 Task: Open Card Card0000000183 in Board Board0000000046 in Workspace WS0000000016 in Trello. Add Member carxxstreet791@gmail.com to Card Card0000000183 in Board Board0000000046 in Workspace WS0000000016 in Trello. Add Orange Label titled Label0000000183 to Card Card0000000183 in Board Board0000000046 in Workspace WS0000000016 in Trello. Add Checklist CL0000000183 to Card Card0000000183 in Board Board0000000046 in Workspace WS0000000016 in Trello. Add Dates with Start Date as Jun 01 2023 and Due Date as Jun 30 2023 to Card Card0000000183 in Board Board0000000046 in Workspace WS0000000016 in Trello
Action: Mouse moved to (292, 383)
Screenshot: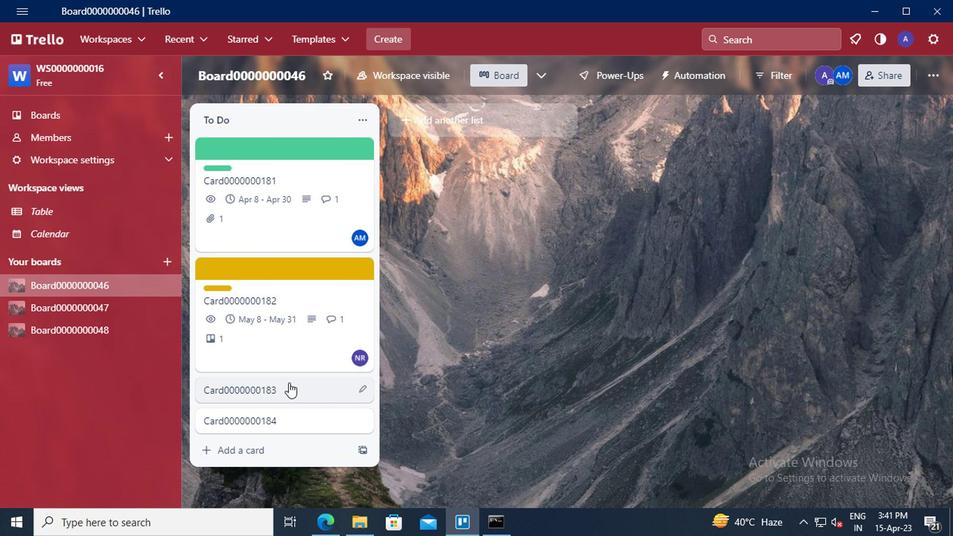 
Action: Mouse pressed left at (292, 383)
Screenshot: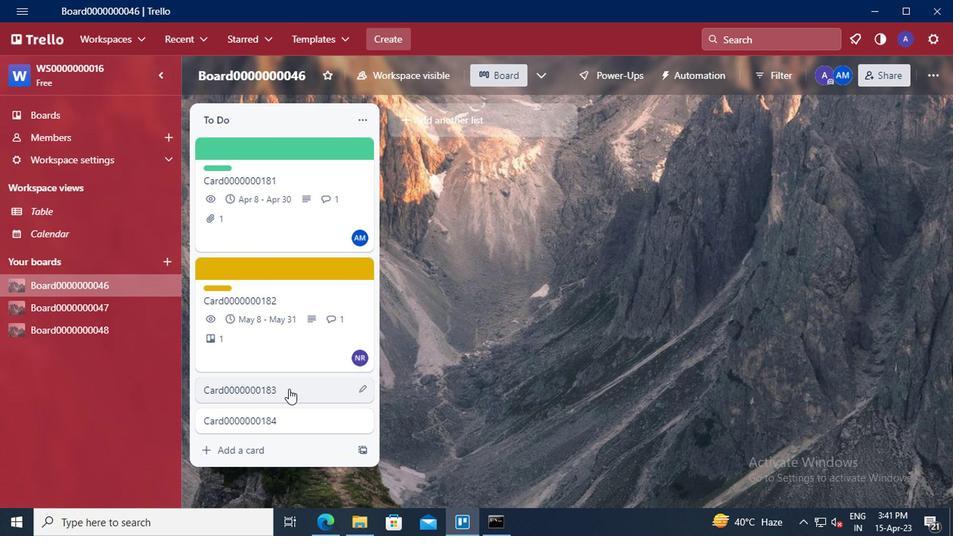 
Action: Mouse moved to (650, 187)
Screenshot: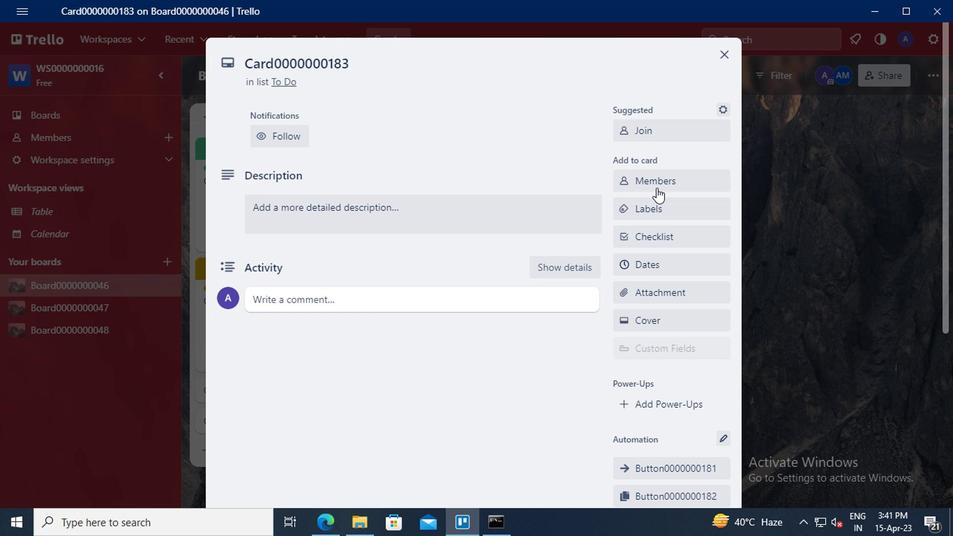 
Action: Mouse pressed left at (650, 187)
Screenshot: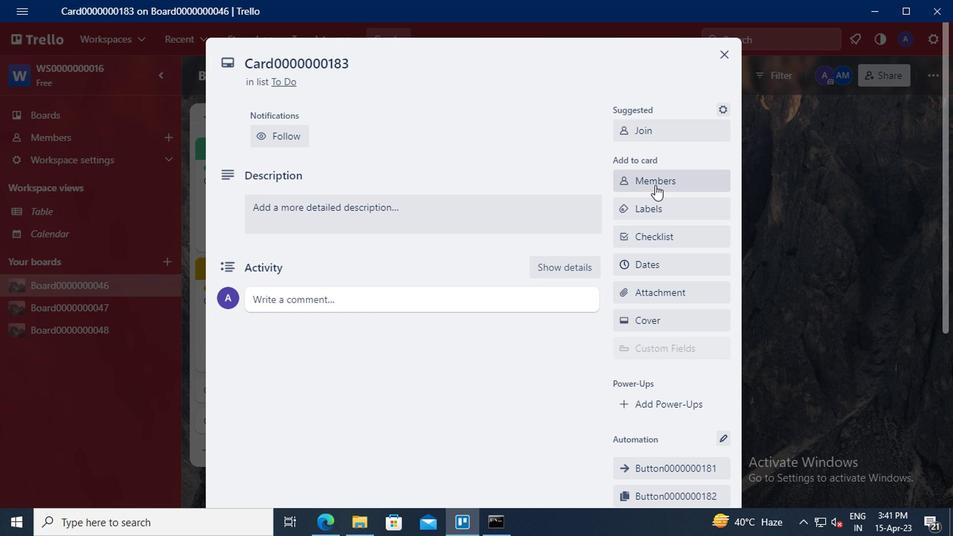 
Action: Mouse moved to (663, 242)
Screenshot: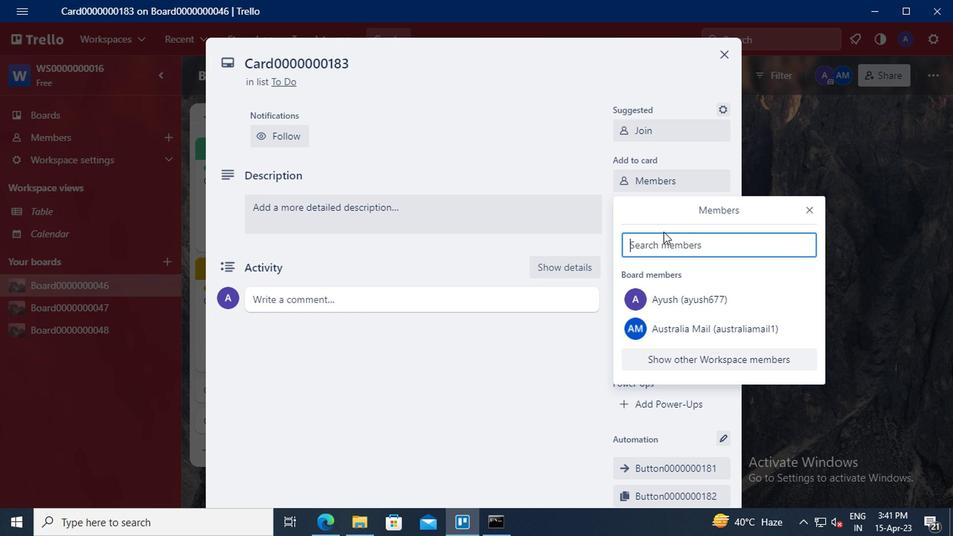 
Action: Mouse pressed left at (663, 242)
Screenshot: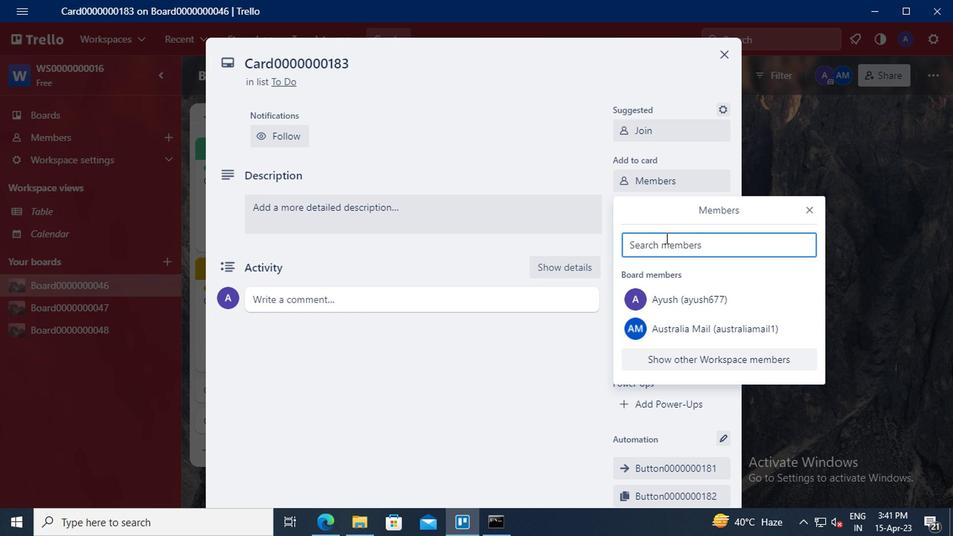 
Action: Key pressed <Key.shift>CAR
Screenshot: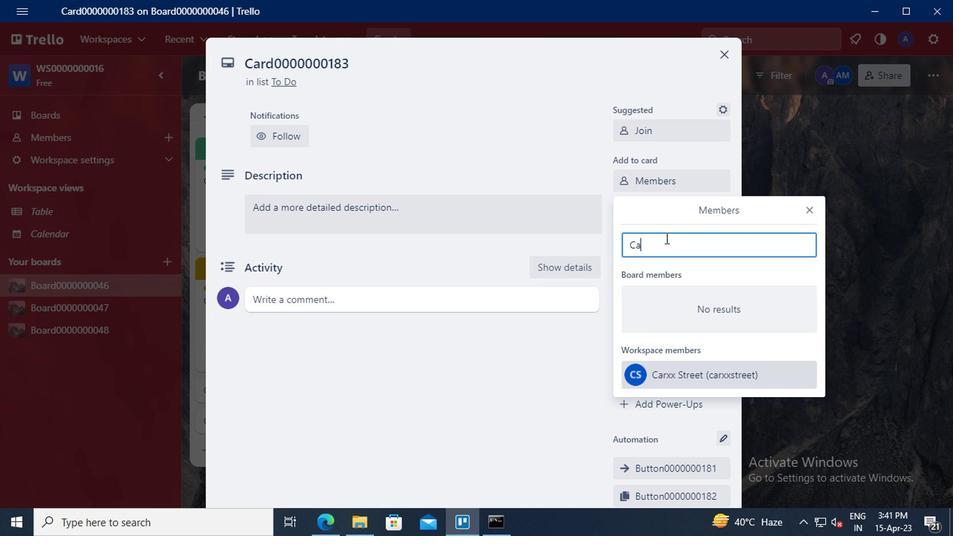 
Action: Mouse moved to (676, 365)
Screenshot: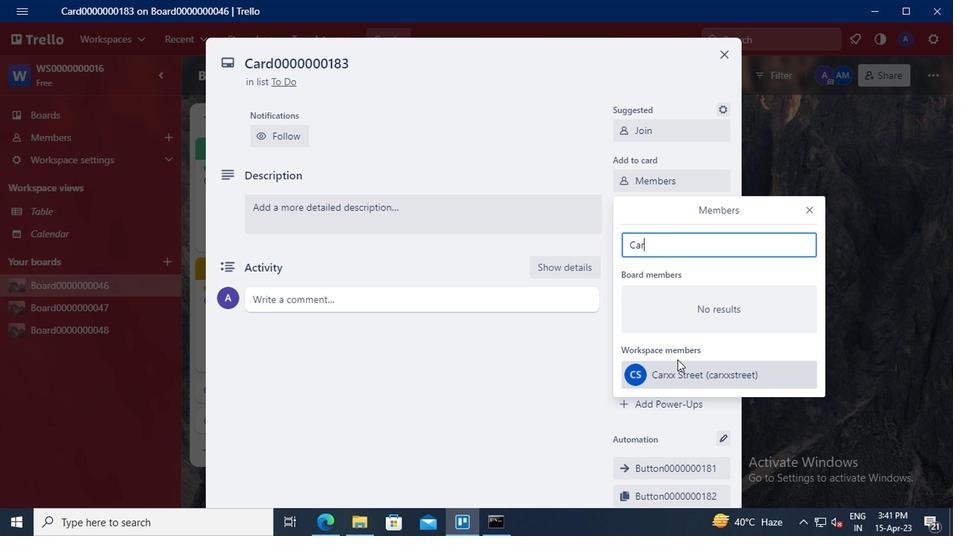 
Action: Mouse pressed left at (676, 365)
Screenshot: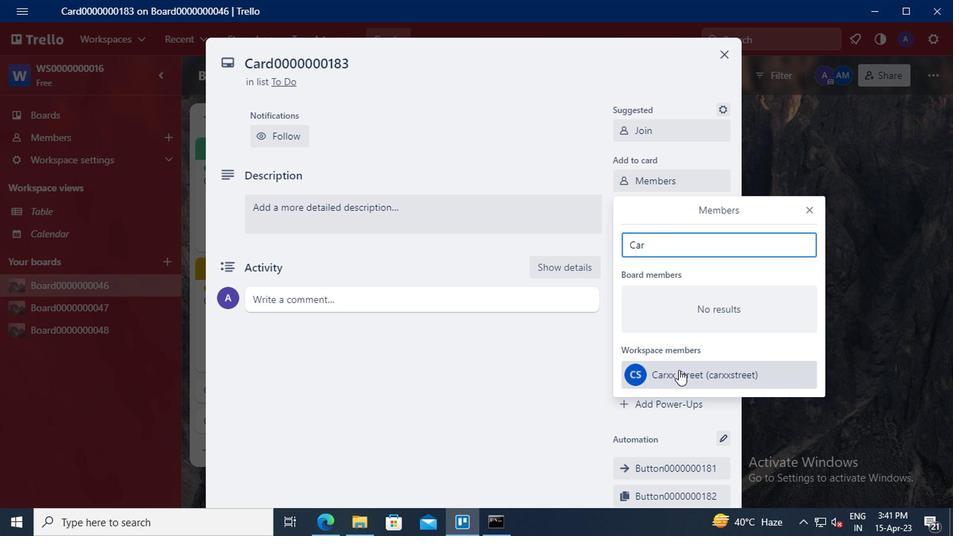 
Action: Mouse moved to (806, 217)
Screenshot: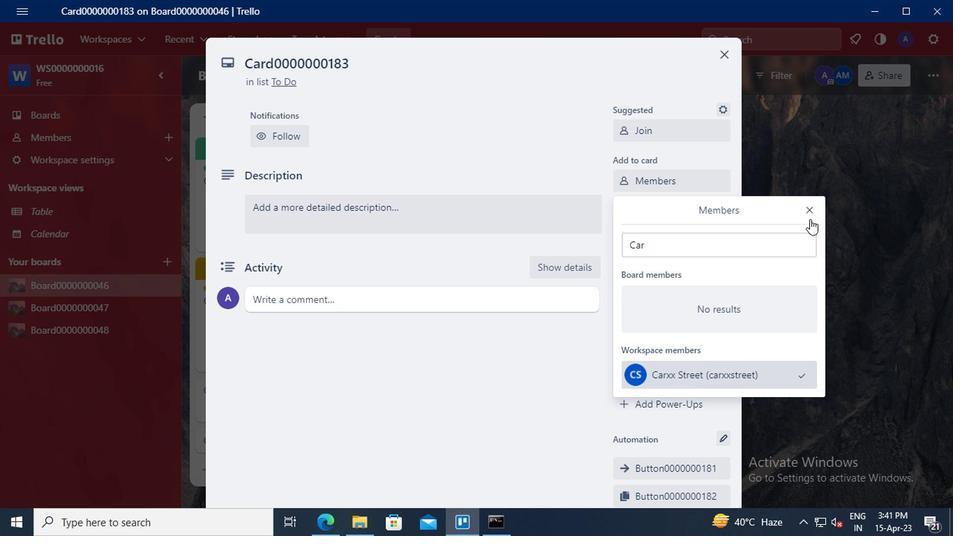 
Action: Mouse pressed left at (806, 217)
Screenshot: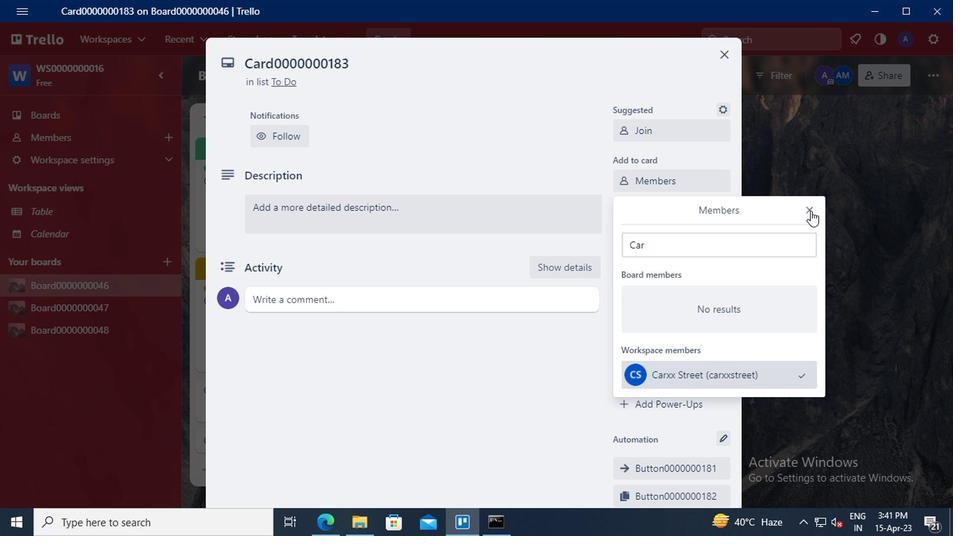 
Action: Mouse moved to (678, 217)
Screenshot: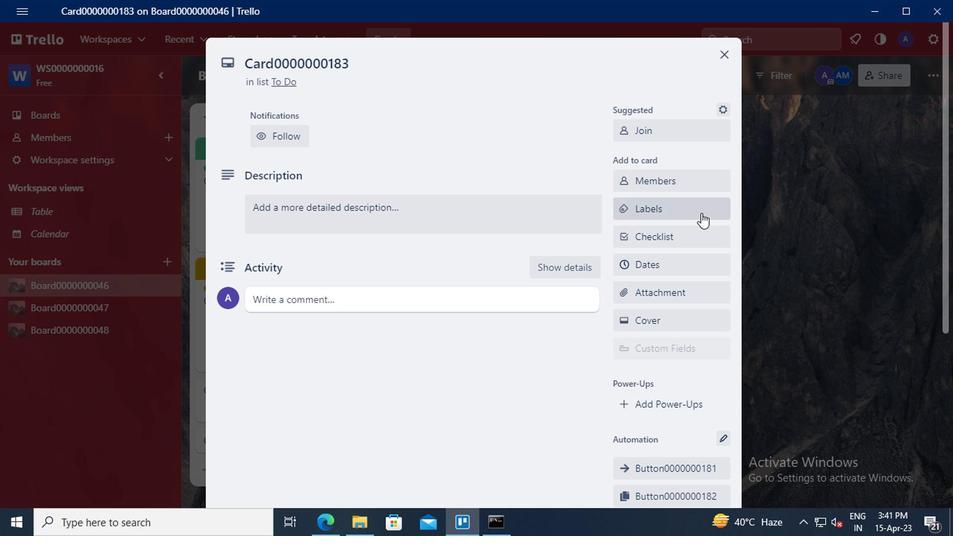 
Action: Mouse pressed left at (678, 217)
Screenshot: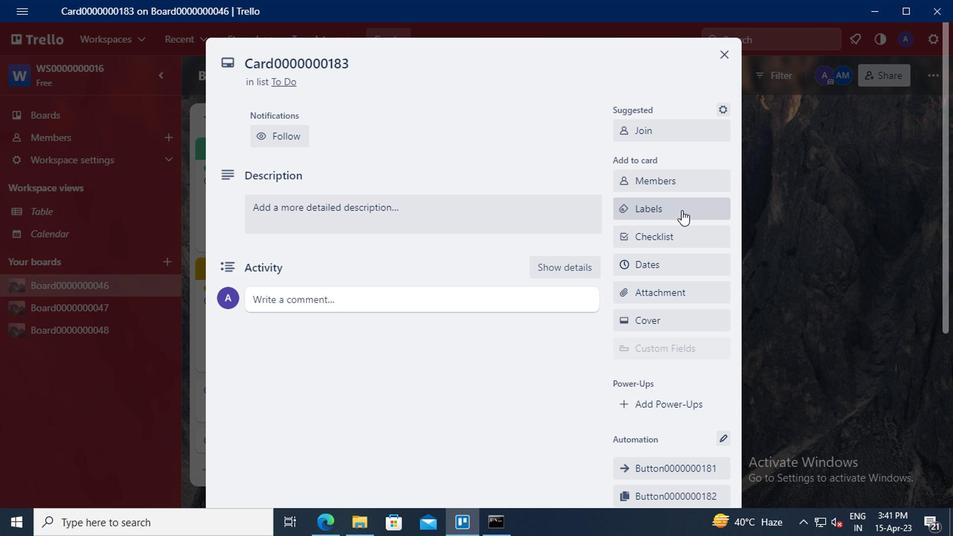 
Action: Mouse moved to (703, 363)
Screenshot: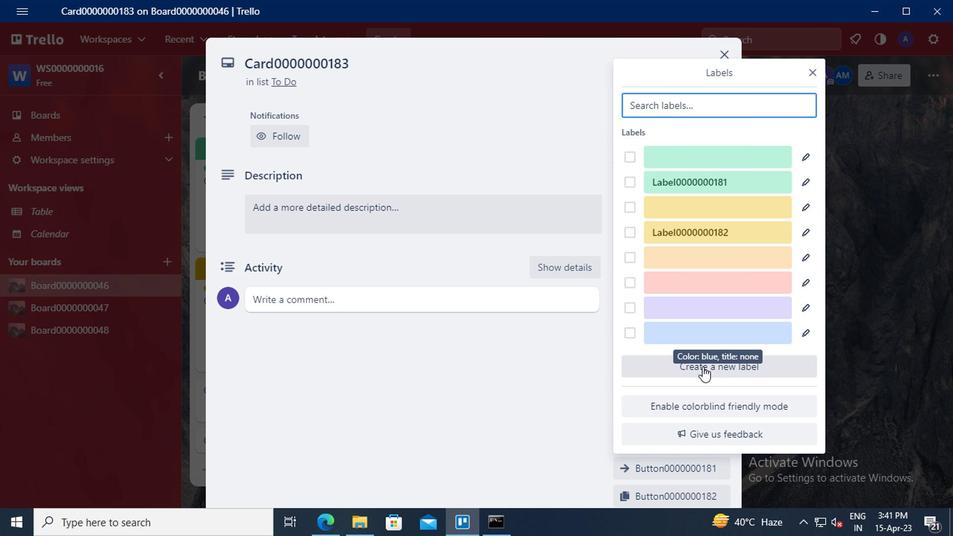 
Action: Mouse pressed left at (703, 363)
Screenshot: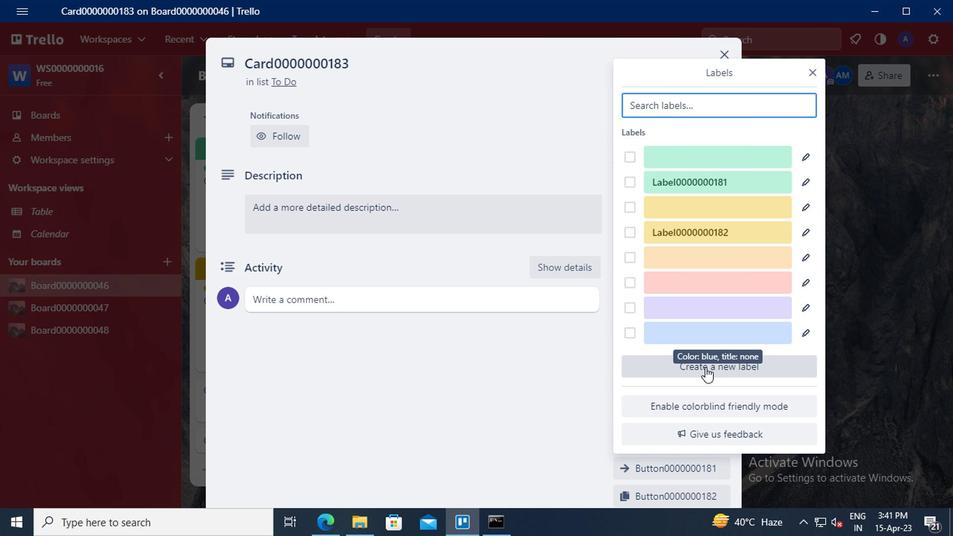 
Action: Mouse moved to (668, 213)
Screenshot: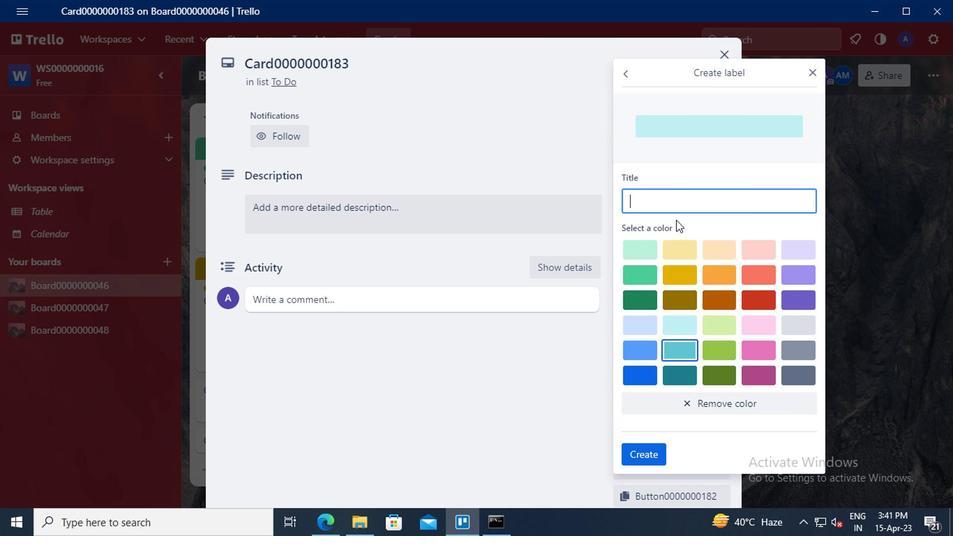 
Action: Mouse pressed left at (668, 213)
Screenshot: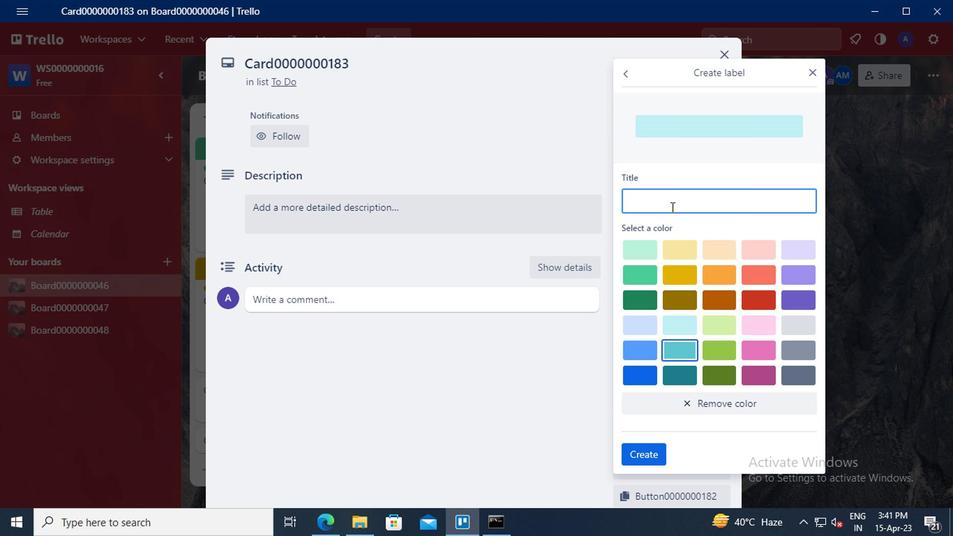 
Action: Key pressed <Key.shift>LABEL0000000183
Screenshot: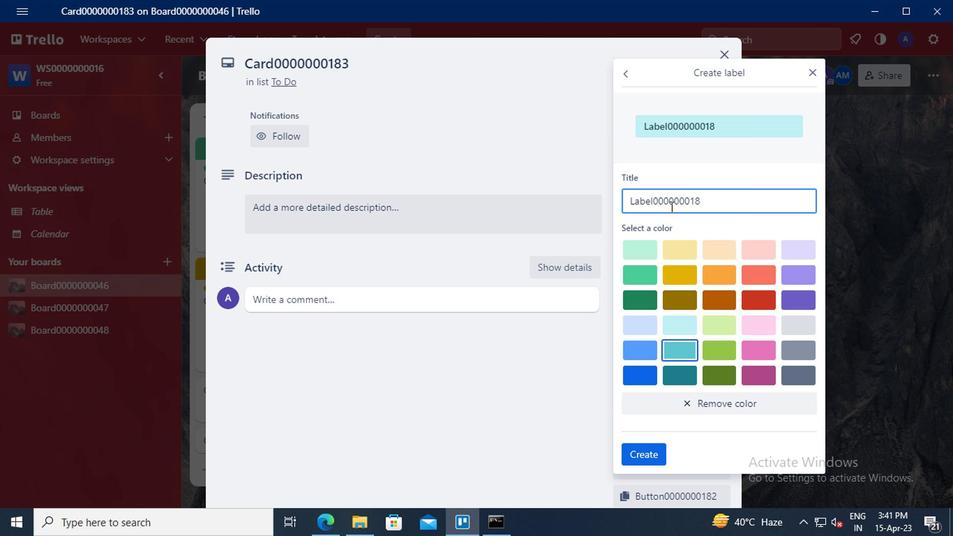 
Action: Mouse moved to (713, 274)
Screenshot: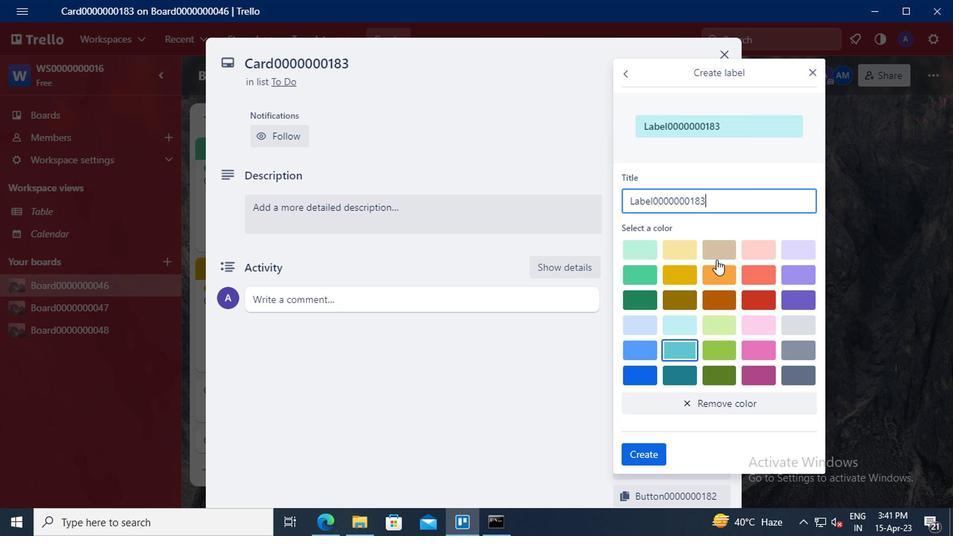 
Action: Mouse pressed left at (713, 274)
Screenshot: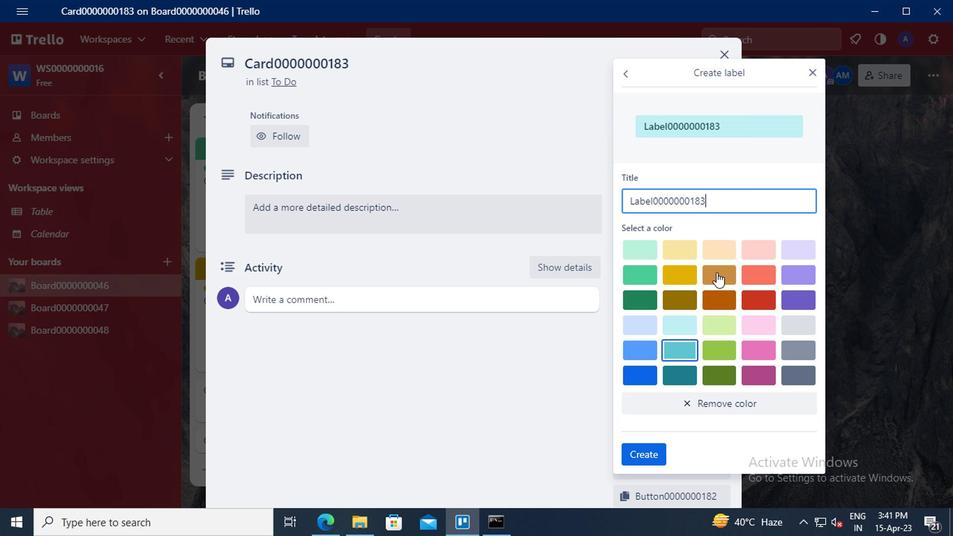
Action: Mouse moved to (635, 446)
Screenshot: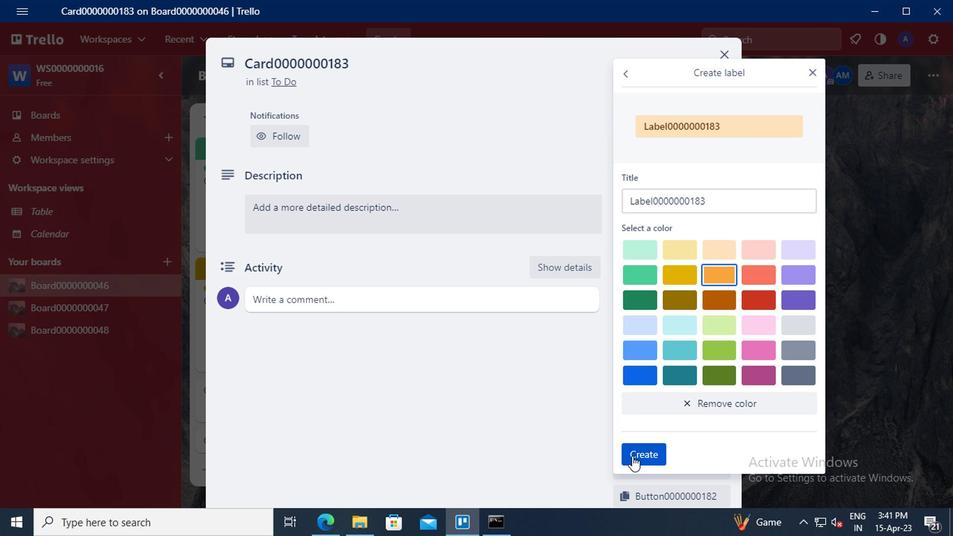
Action: Mouse pressed left at (635, 446)
Screenshot: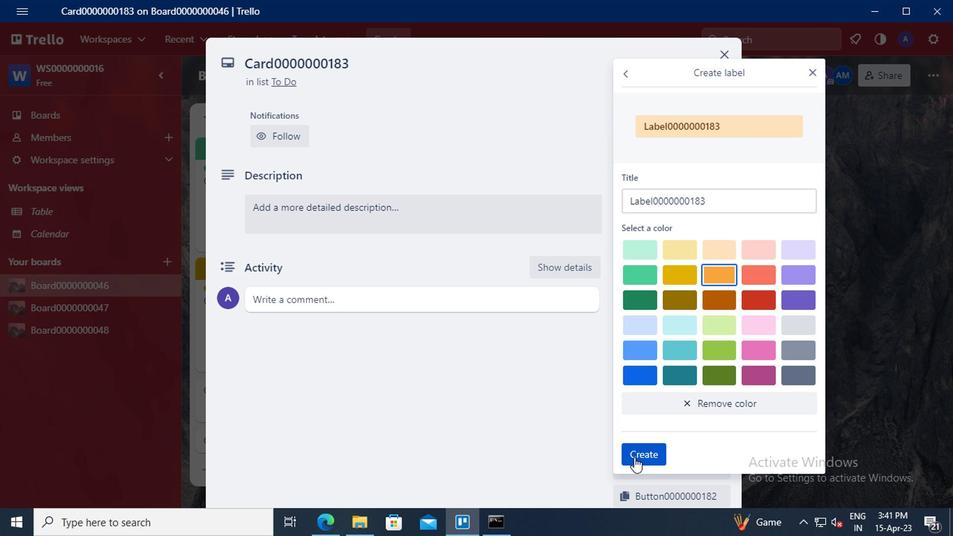 
Action: Mouse moved to (812, 90)
Screenshot: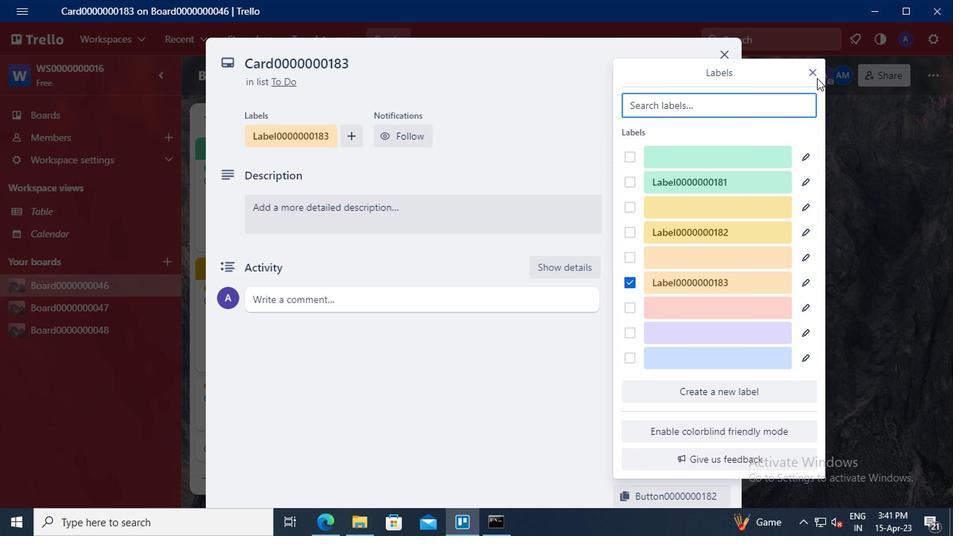 
Action: Mouse pressed left at (812, 90)
Screenshot: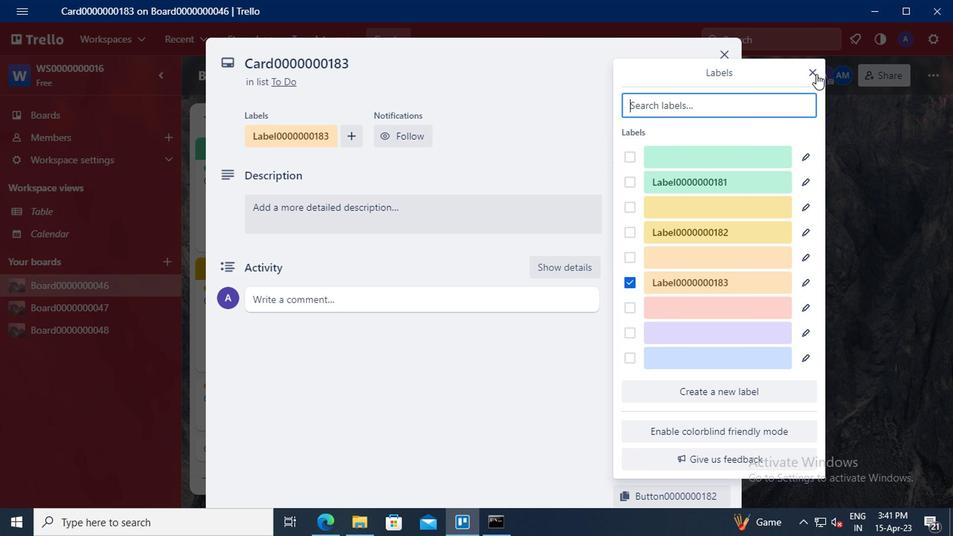 
Action: Mouse moved to (667, 238)
Screenshot: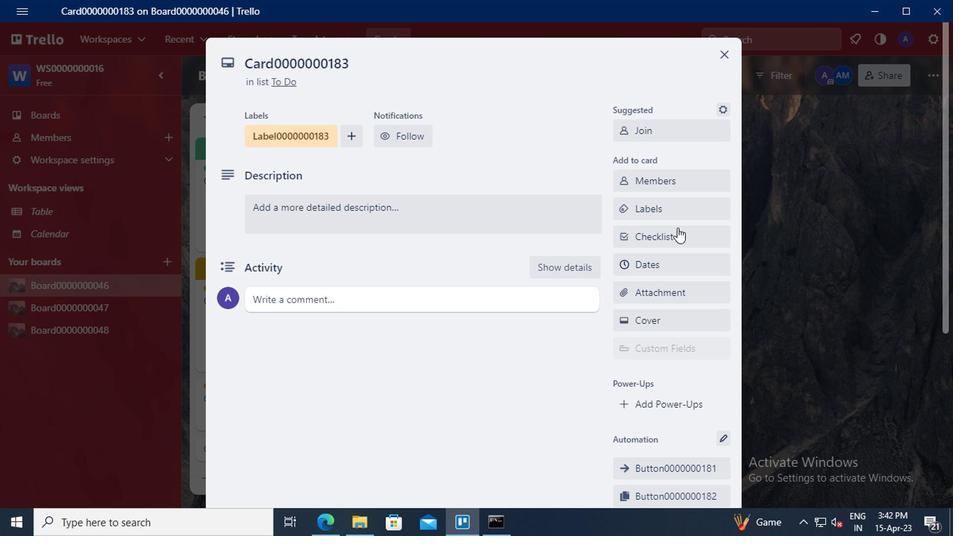 
Action: Mouse pressed left at (667, 238)
Screenshot: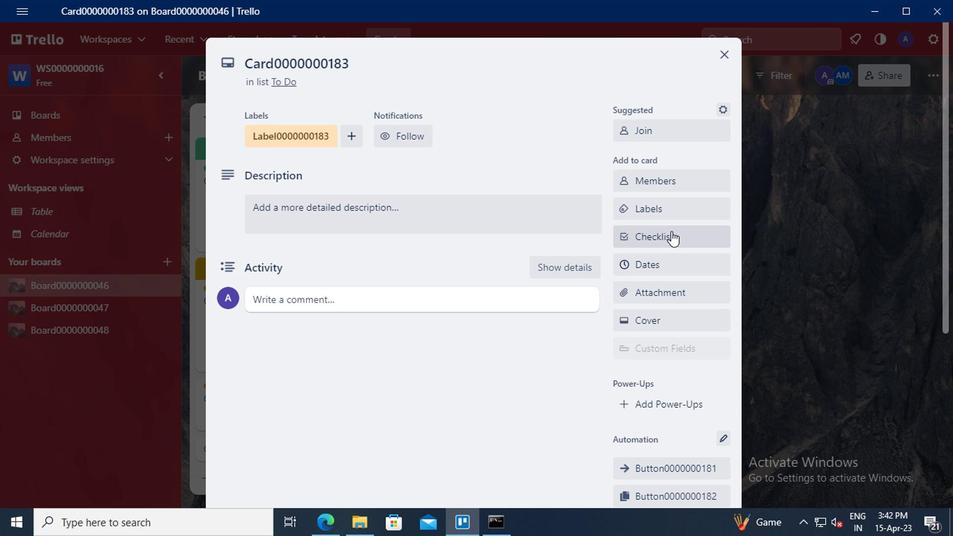 
Action: Key pressed <Key.delete><Key.shift>CL0000000183
Screenshot: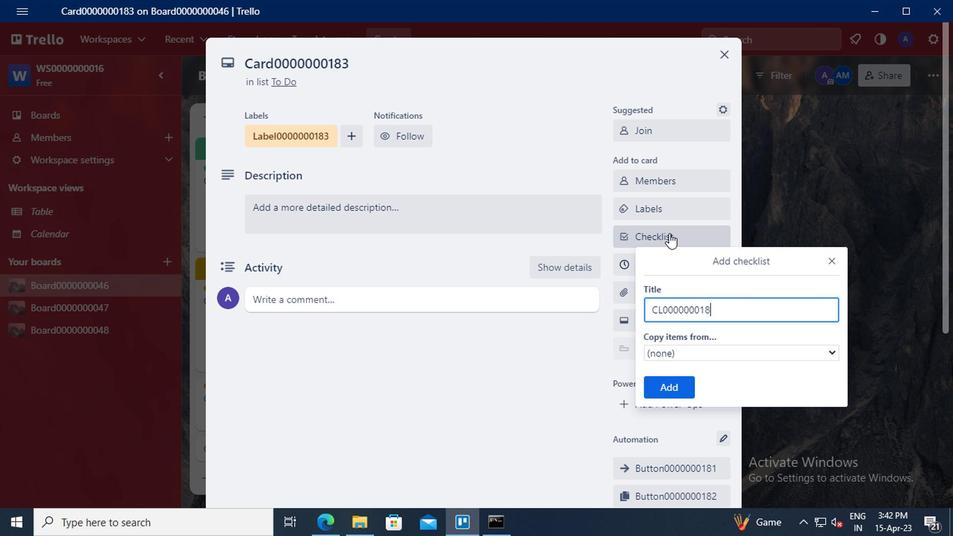 
Action: Mouse moved to (658, 376)
Screenshot: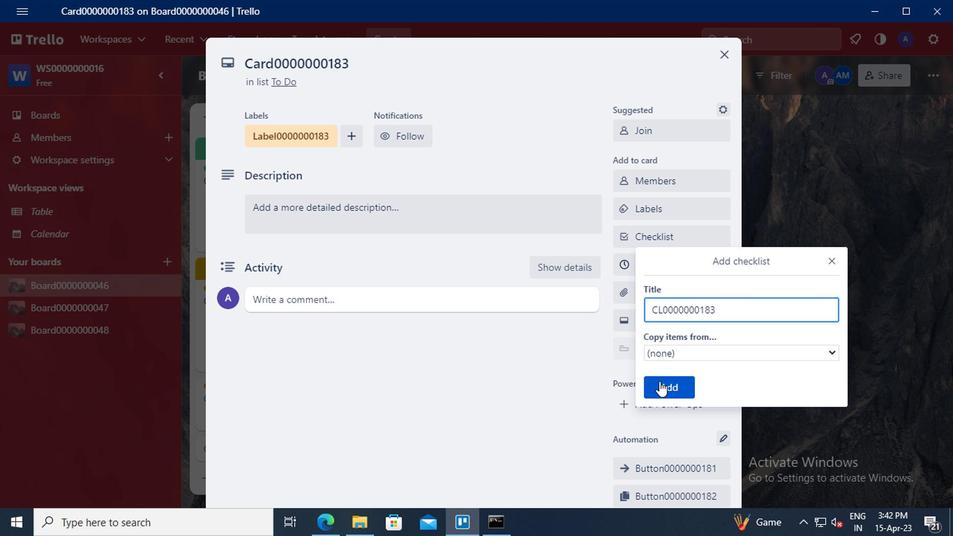 
Action: Mouse pressed left at (658, 376)
Screenshot: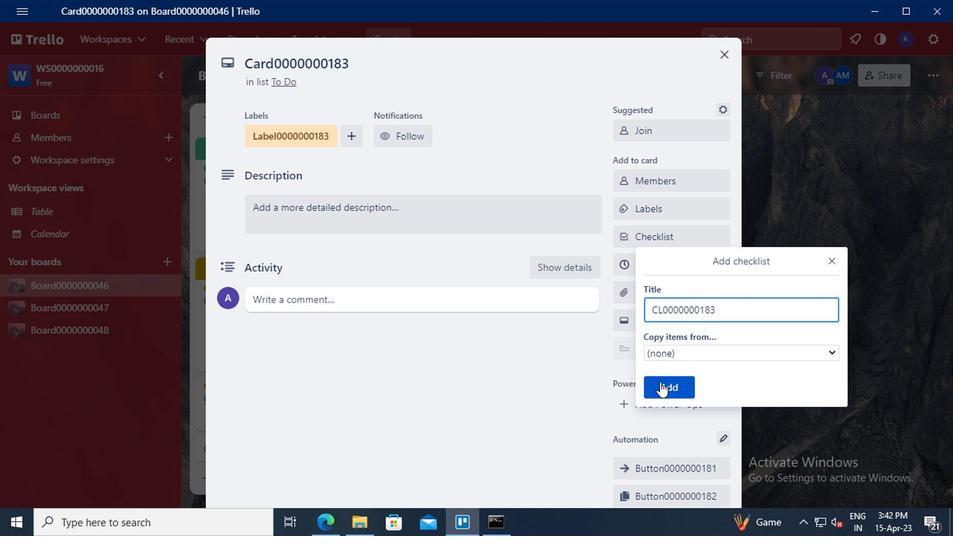 
Action: Mouse moved to (651, 269)
Screenshot: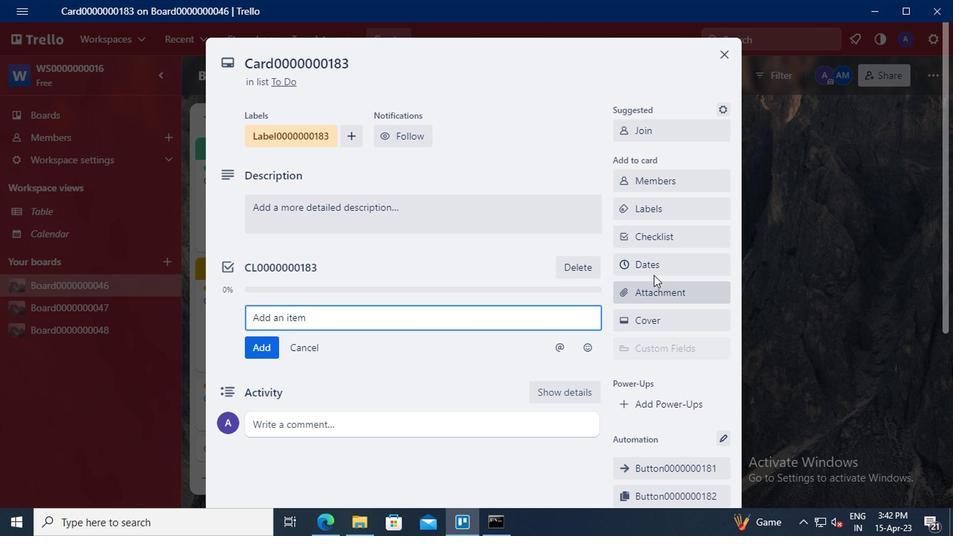 
Action: Mouse pressed left at (651, 269)
Screenshot: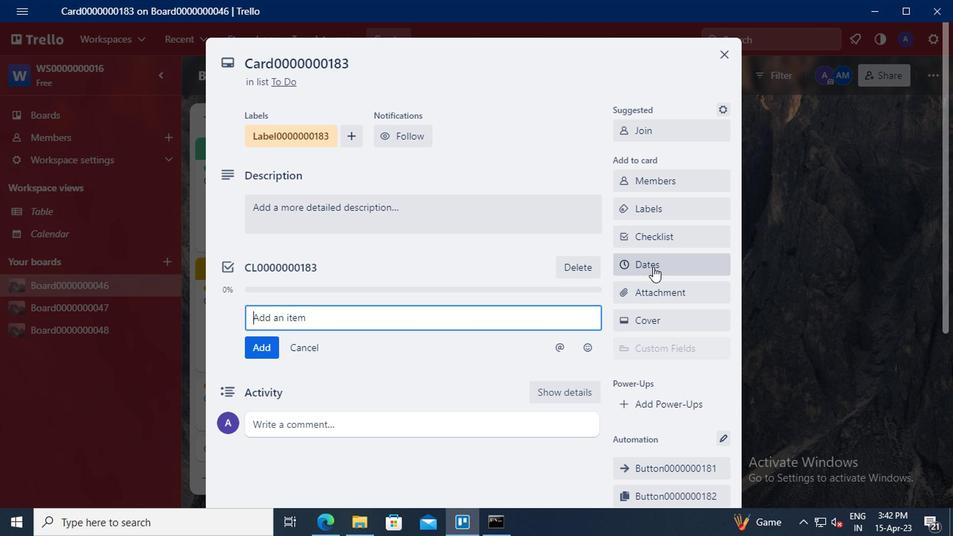 
Action: Mouse moved to (627, 320)
Screenshot: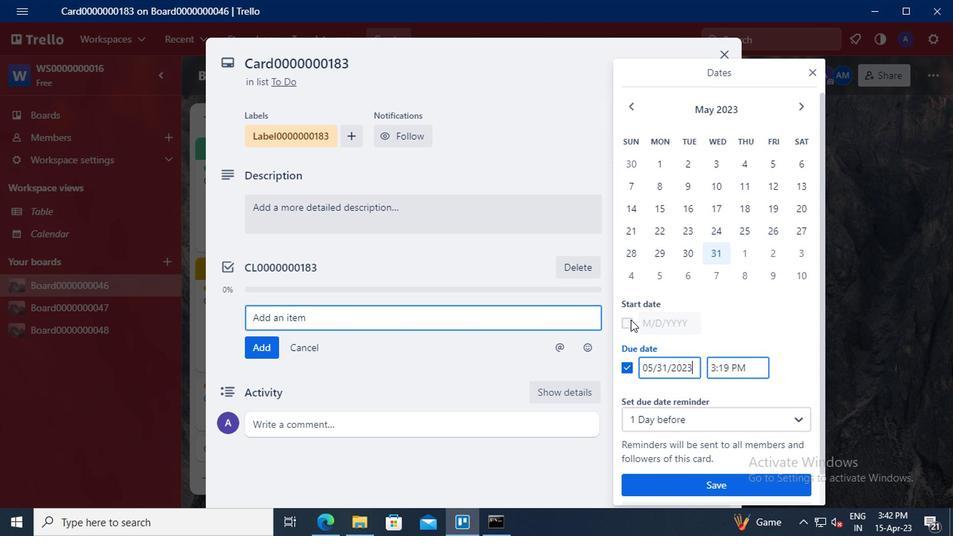 
Action: Mouse pressed left at (627, 320)
Screenshot: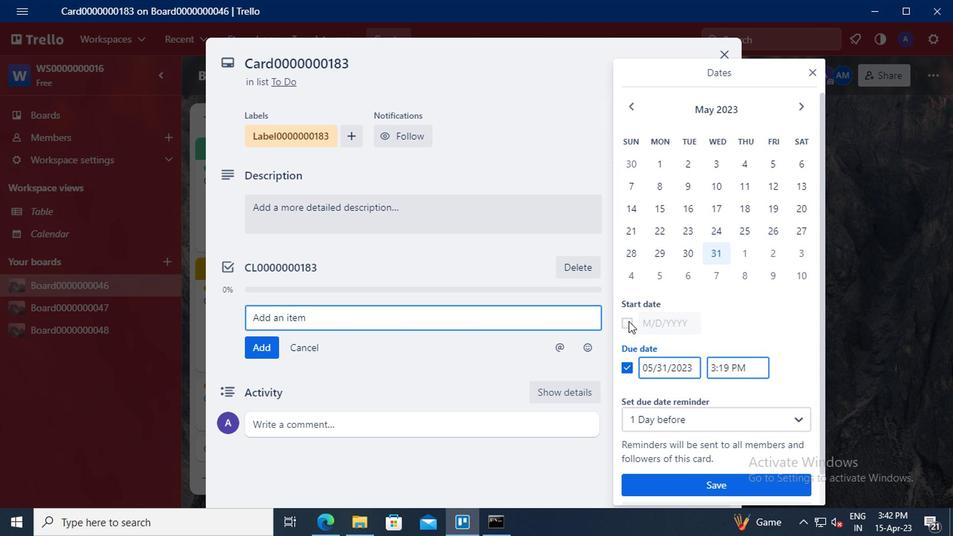 
Action: Mouse moved to (663, 322)
Screenshot: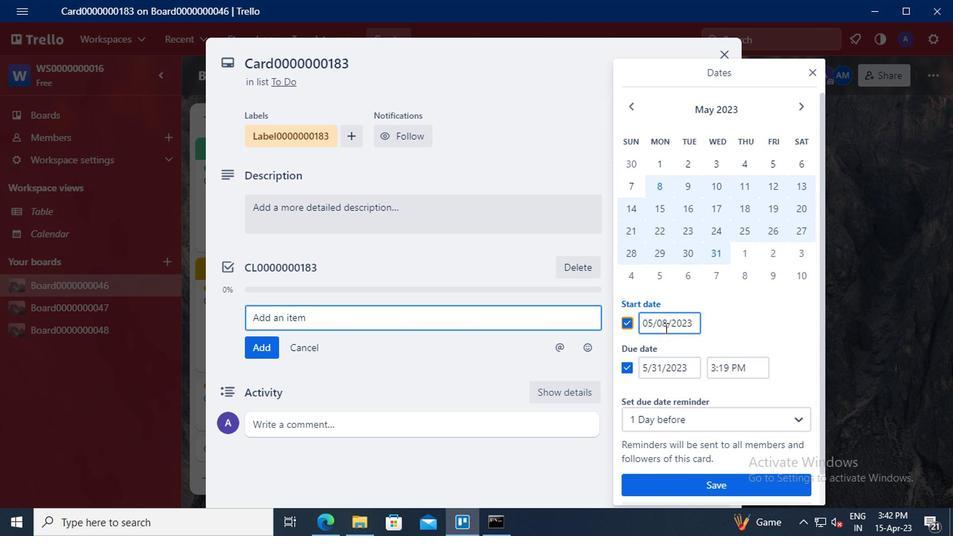 
Action: Mouse pressed left at (663, 322)
Screenshot: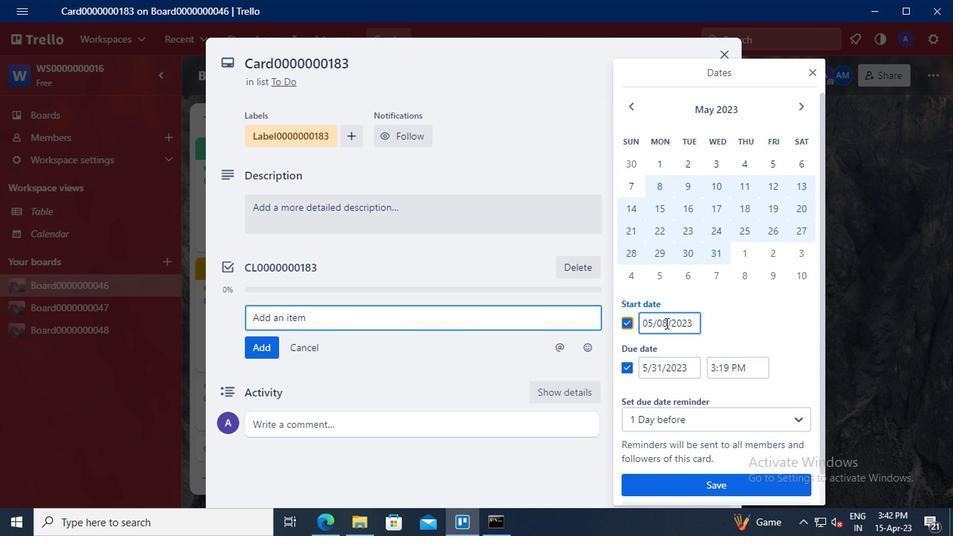 
Action: Key pressed <Key.left><Key.left><Key.backspace>1<Key.left><Key.left><Key.backspace>6
Screenshot: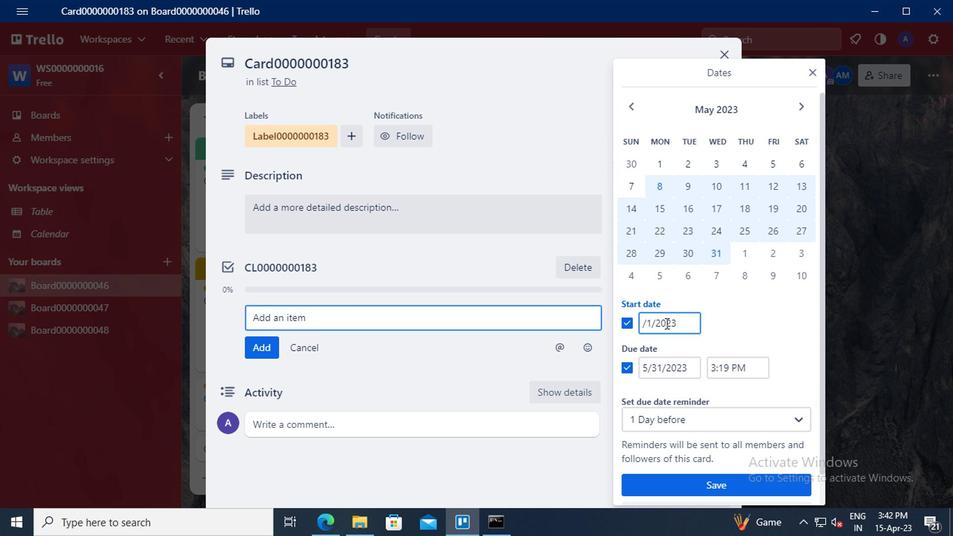 
Action: Mouse moved to (657, 361)
Screenshot: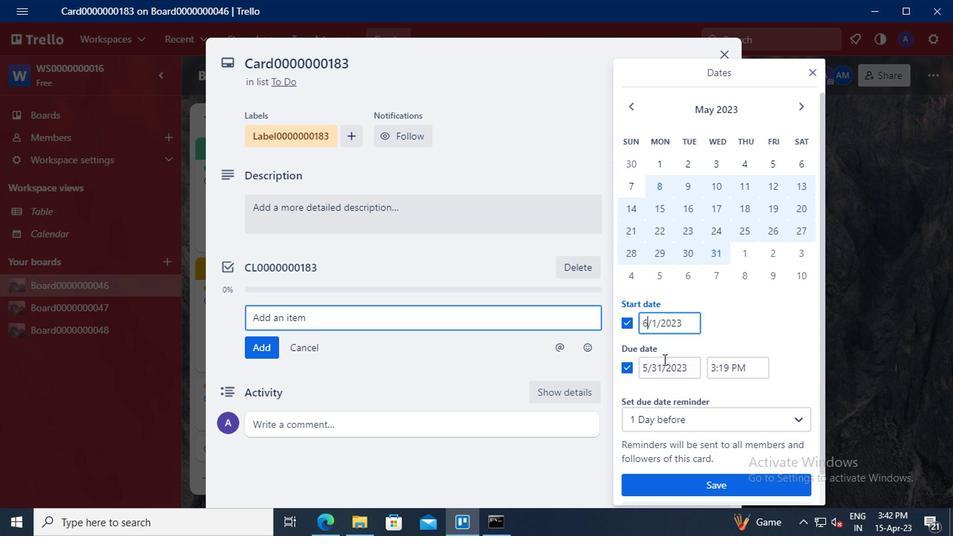 
Action: Mouse pressed left at (657, 361)
Screenshot: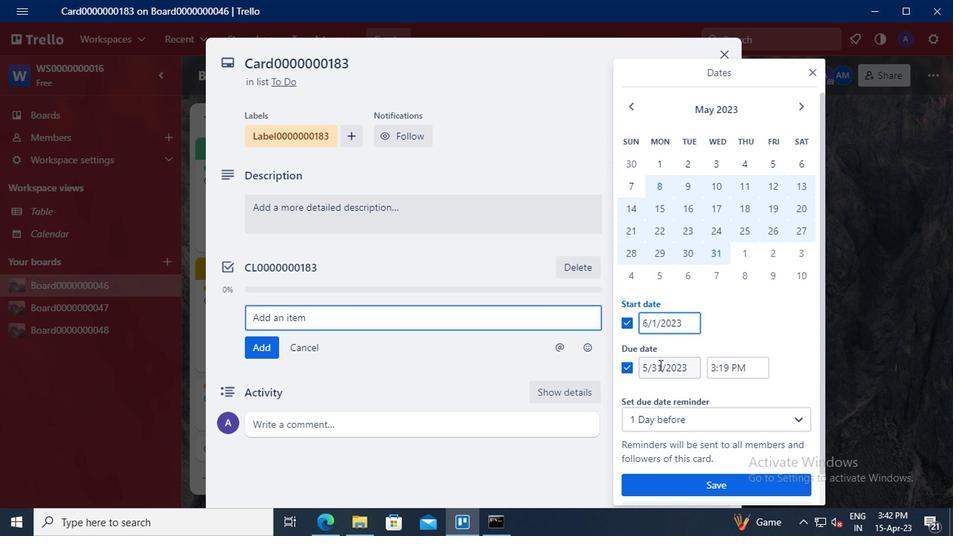 
Action: Key pressed <Key.delete><Key.delete>30
Screenshot: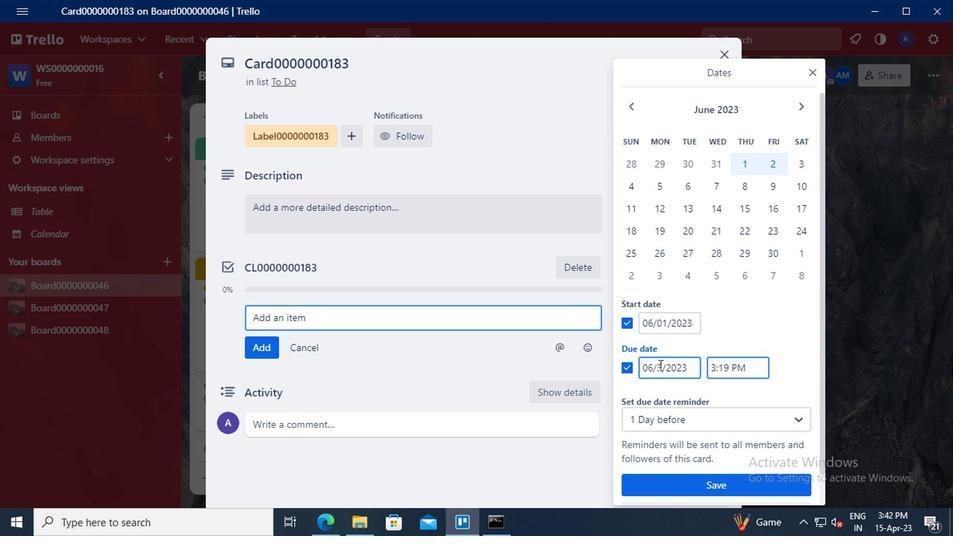 
Action: Mouse moved to (695, 467)
Screenshot: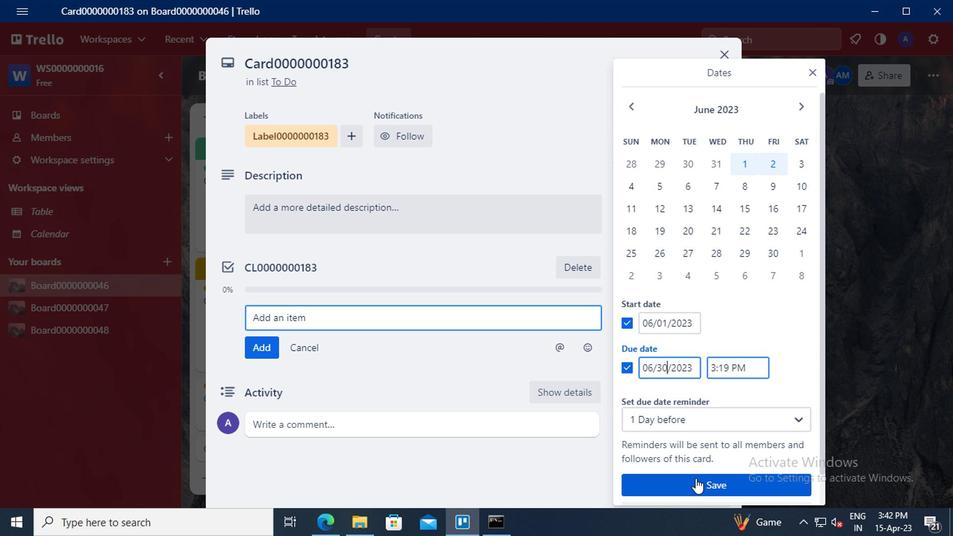 
Action: Mouse pressed left at (695, 467)
Screenshot: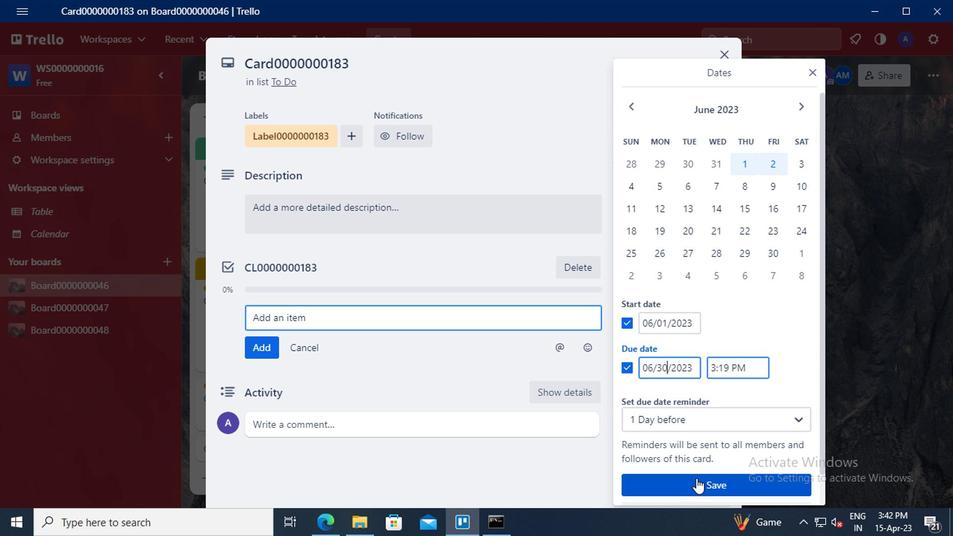 
